 Task: Check the images.
Action: Mouse moved to (1081, 206)
Screenshot: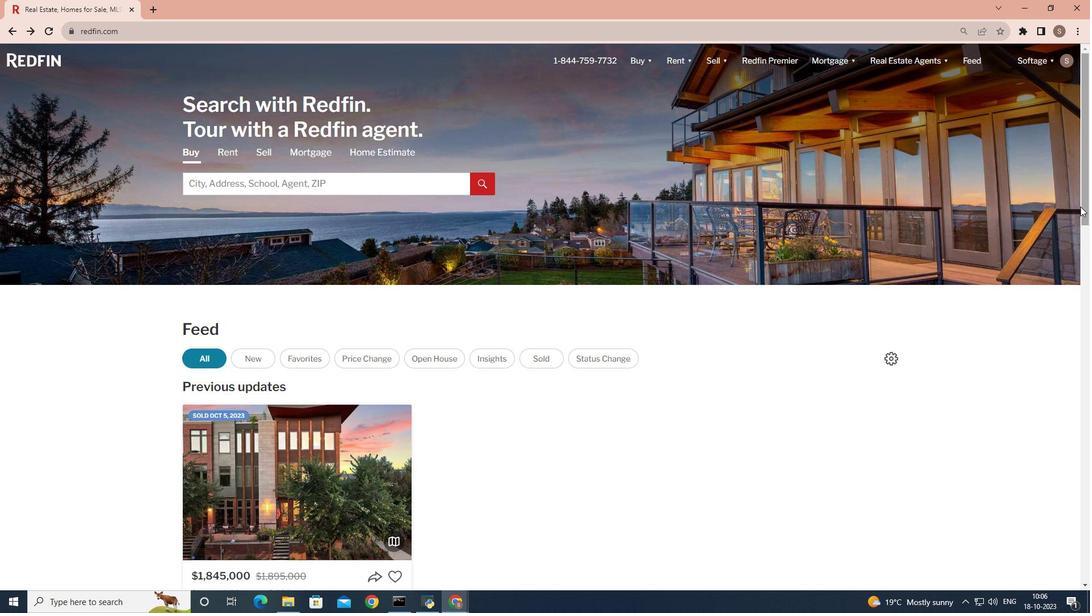 
Action: Mouse pressed left at (1081, 206)
Screenshot: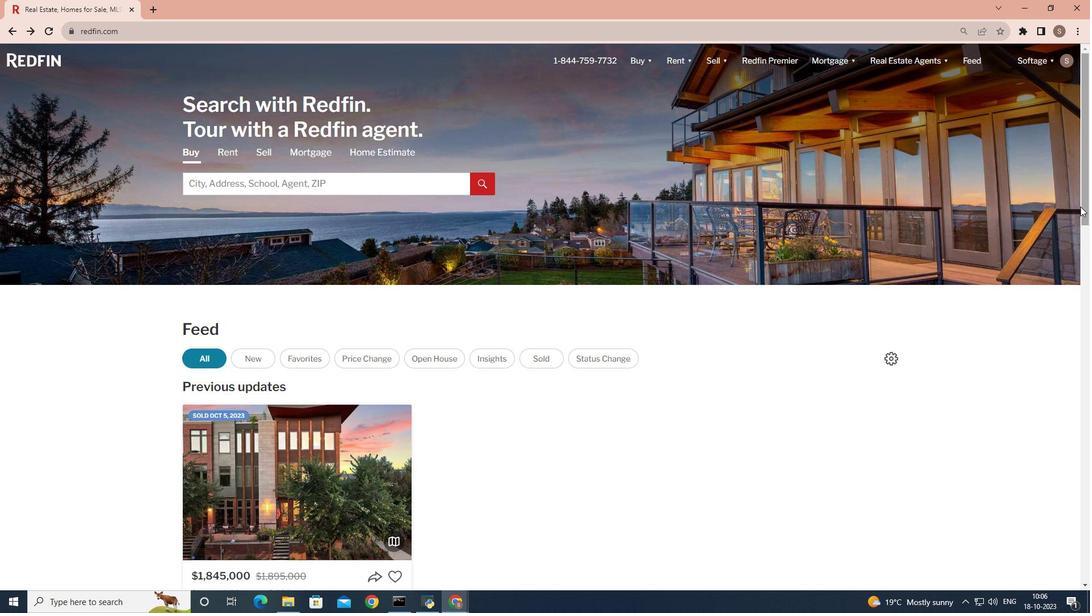 
Action: Mouse moved to (316, 449)
Screenshot: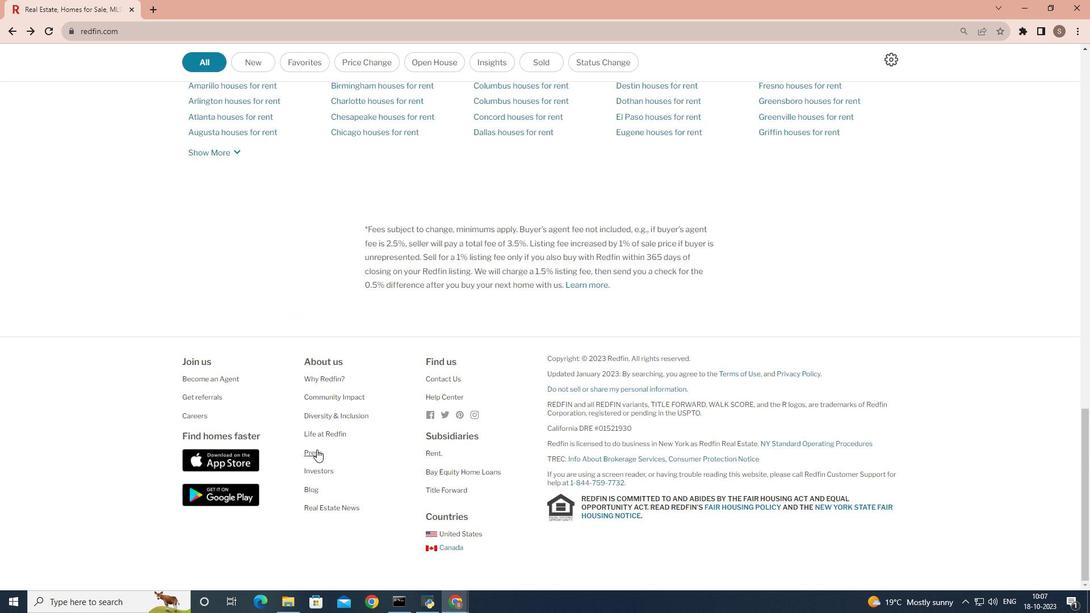 
Action: Mouse pressed left at (316, 449)
Screenshot: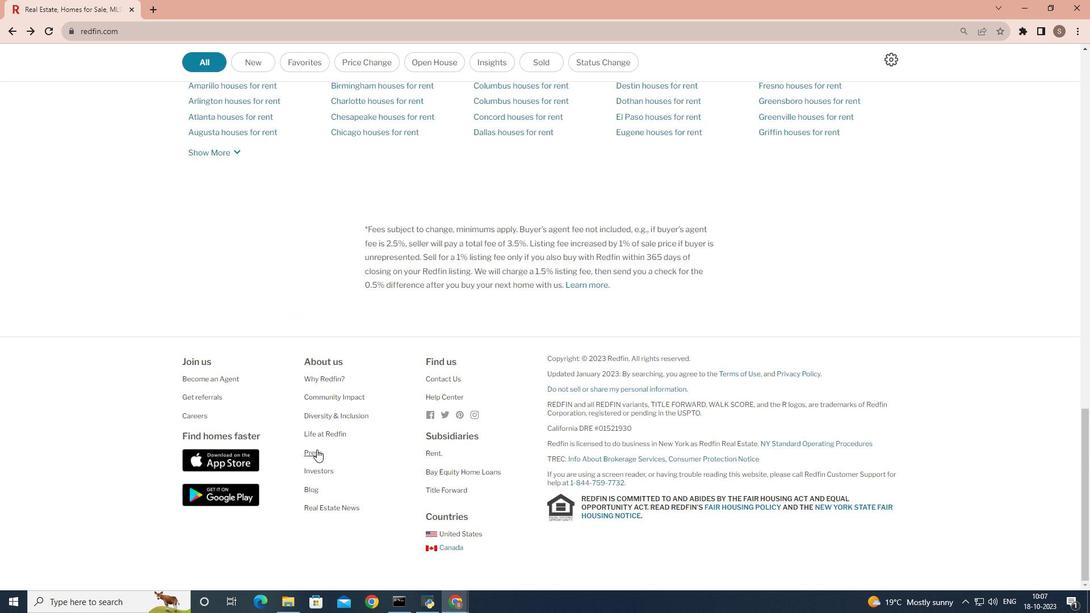 
Action: Mouse moved to (393, 433)
Screenshot: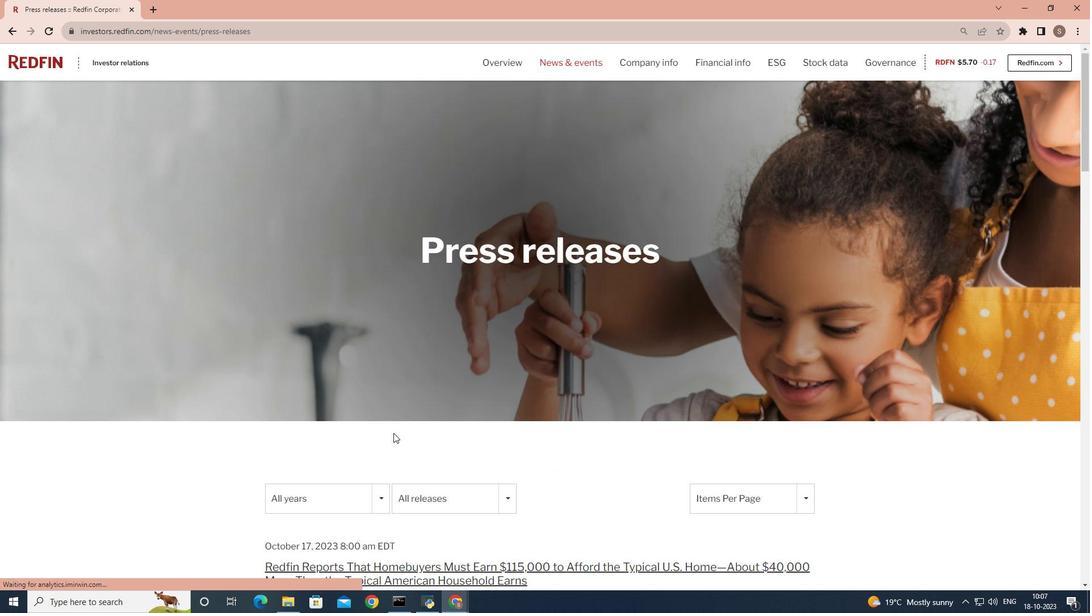 
Action: Mouse scrolled (393, 432) with delta (0, 0)
Screenshot: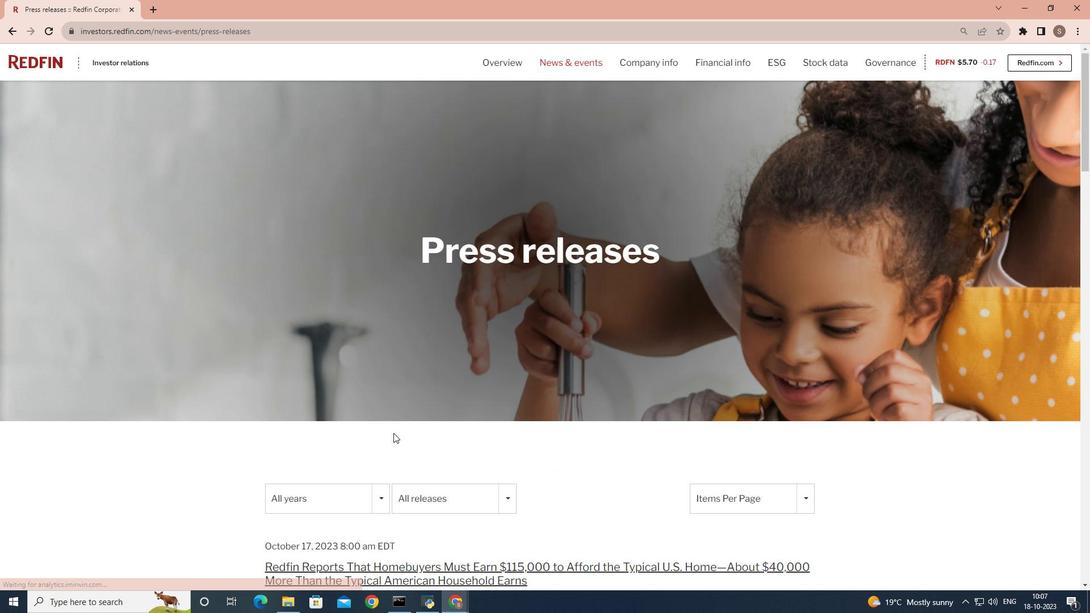 
Action: Mouse scrolled (393, 432) with delta (0, 0)
Screenshot: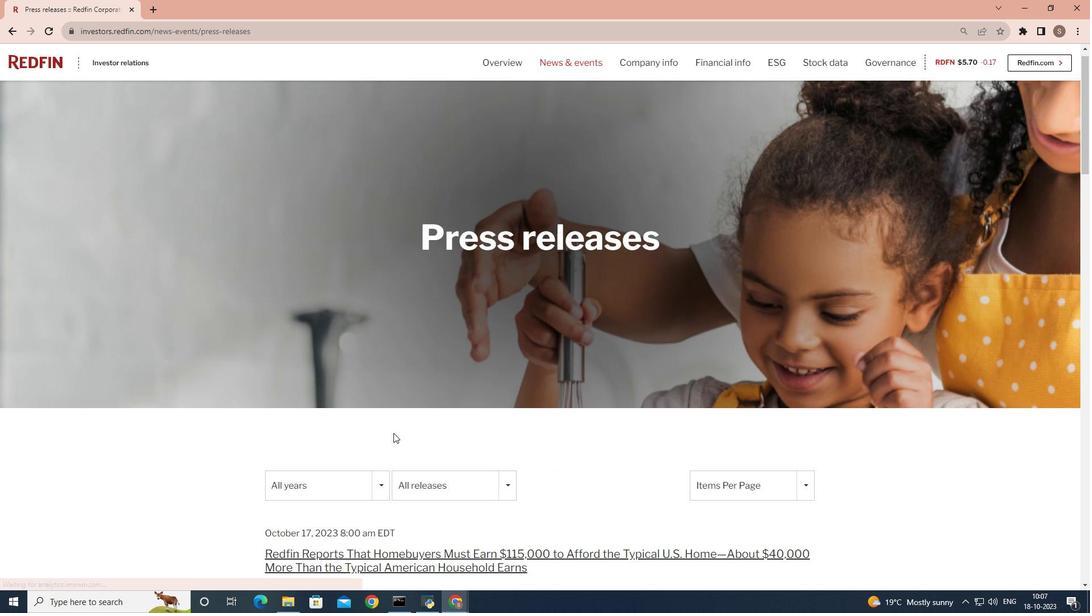 
Action: Mouse scrolled (393, 432) with delta (0, 0)
Screenshot: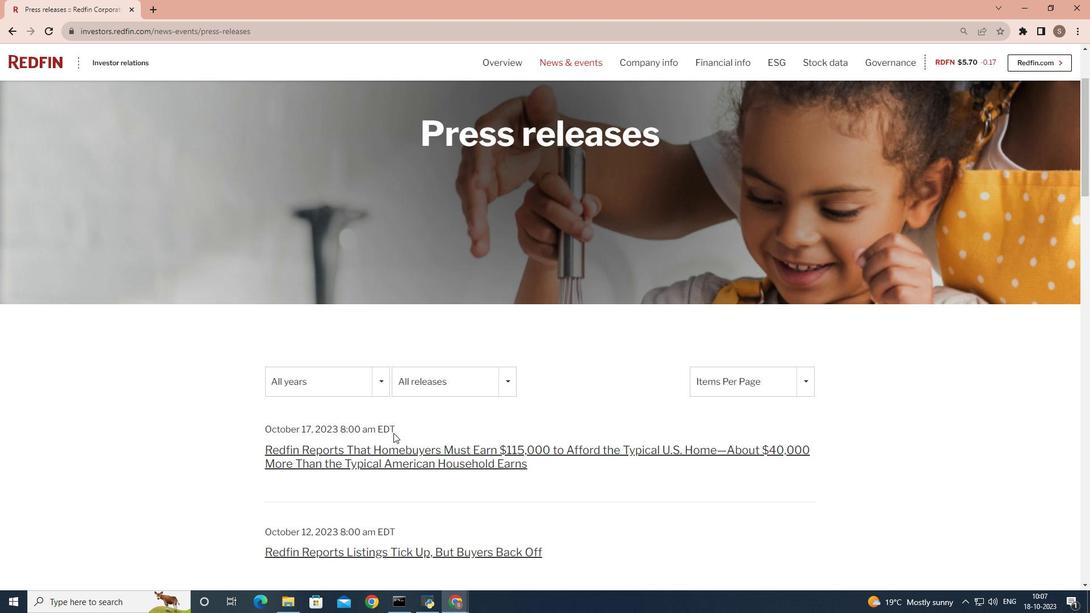 
Action: Mouse scrolled (393, 432) with delta (0, 0)
Screenshot: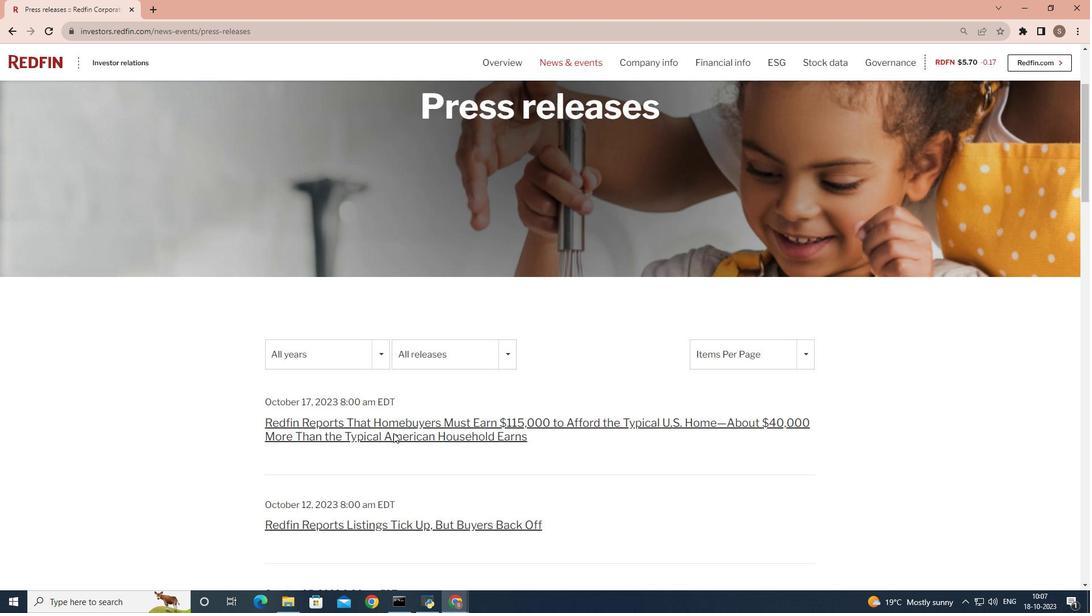 
Action: Mouse scrolled (393, 432) with delta (0, 0)
Screenshot: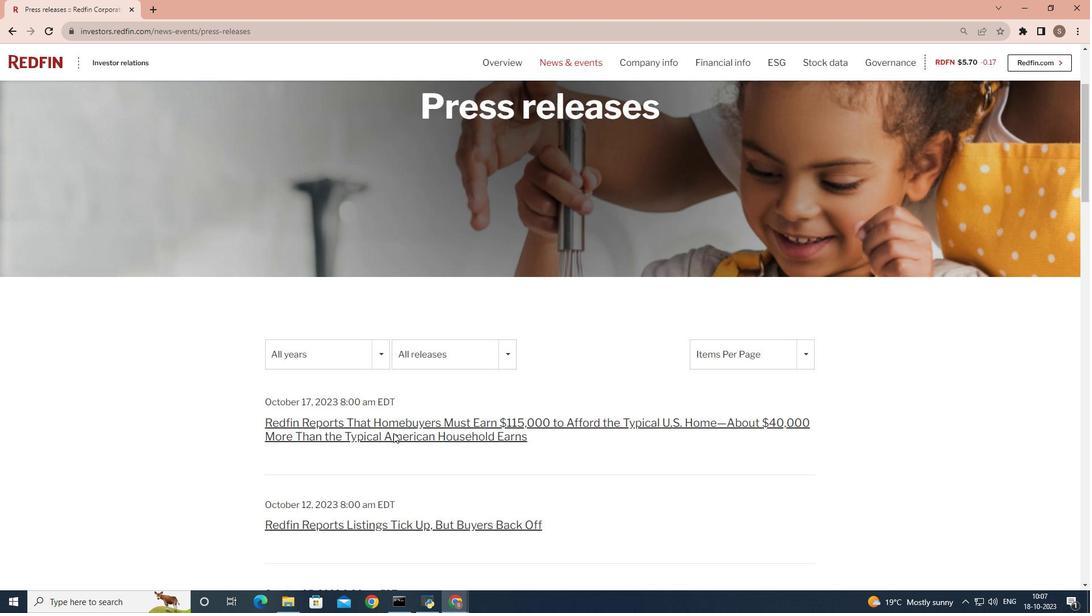 
Action: Mouse scrolled (393, 432) with delta (0, 0)
Screenshot: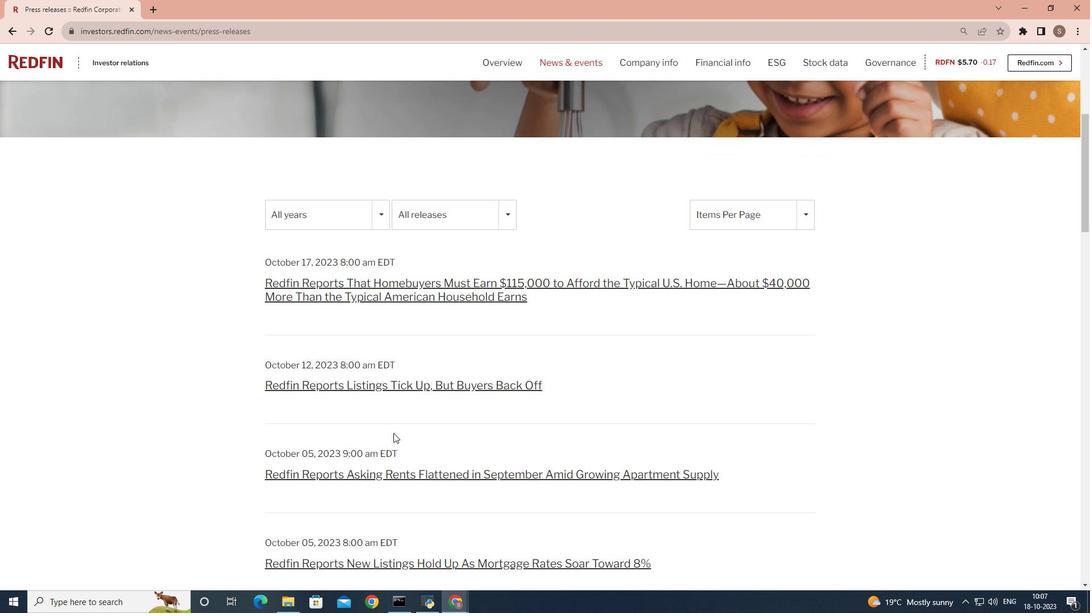 
Action: Mouse scrolled (393, 432) with delta (0, 0)
Screenshot: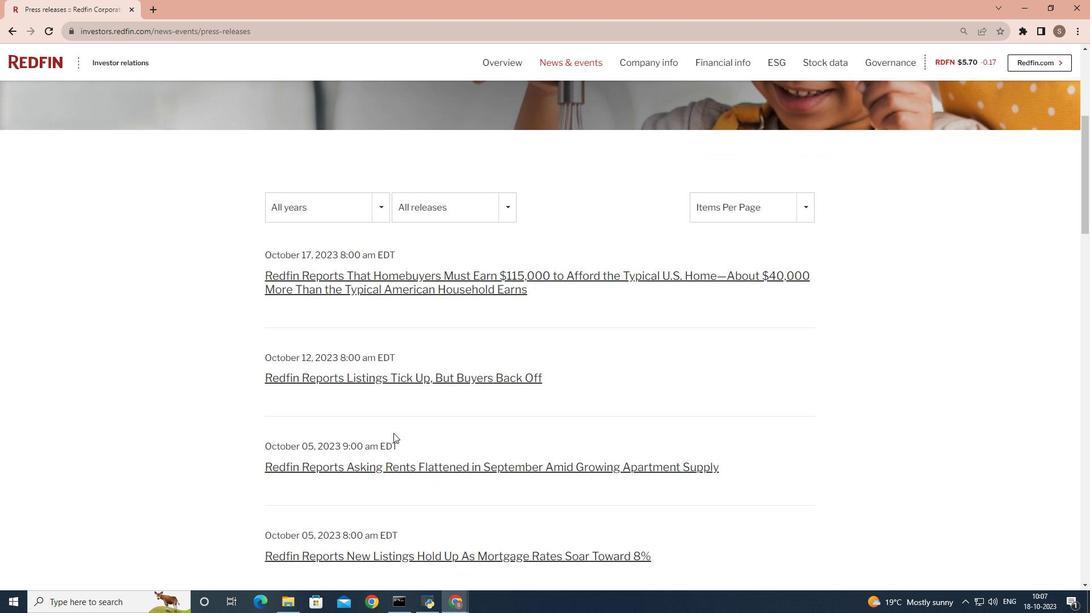 
Action: Mouse scrolled (393, 432) with delta (0, 0)
Screenshot: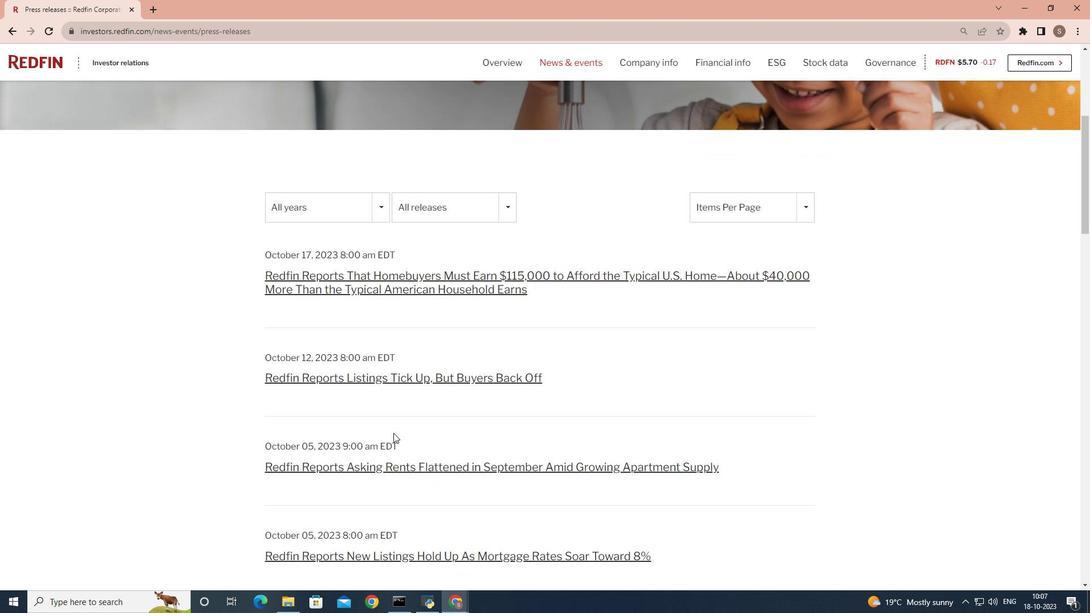 
Action: Mouse scrolled (393, 432) with delta (0, 0)
Screenshot: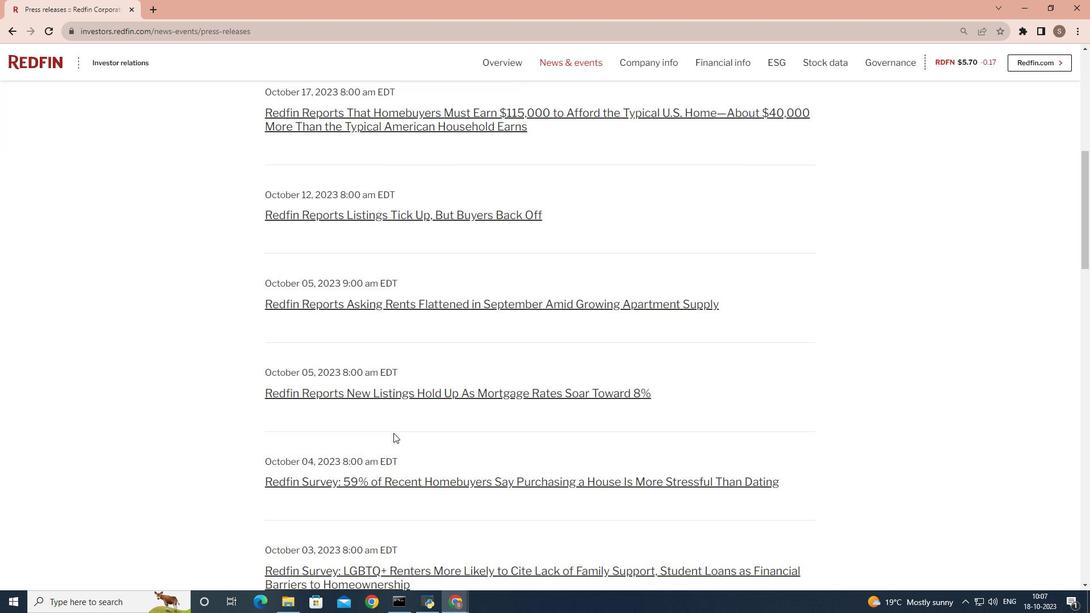 
Action: Mouse scrolled (393, 432) with delta (0, 0)
Screenshot: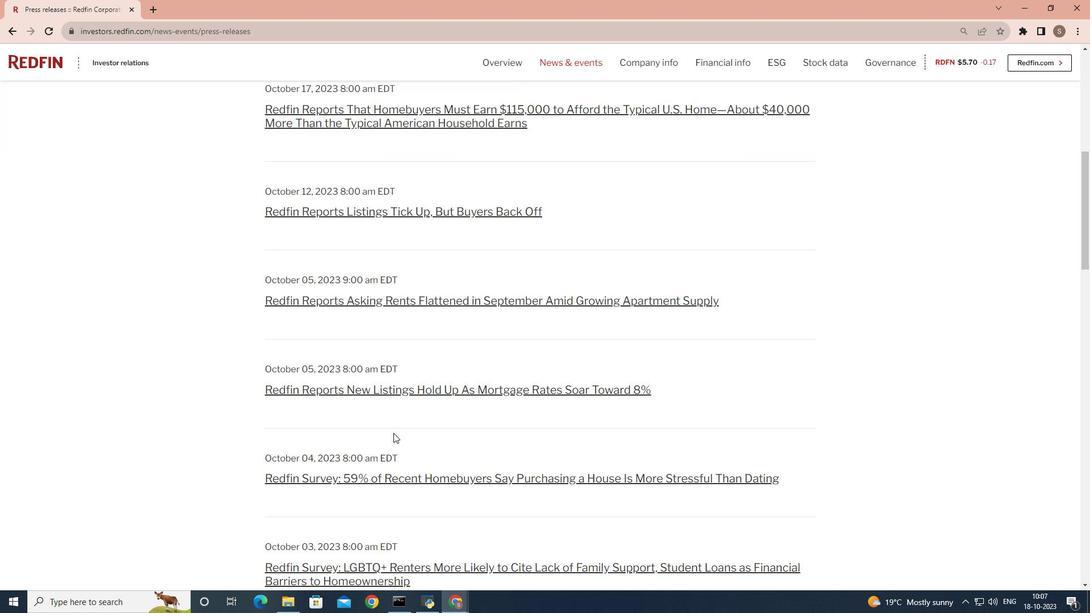 
Action: Mouse scrolled (393, 432) with delta (0, 0)
Screenshot: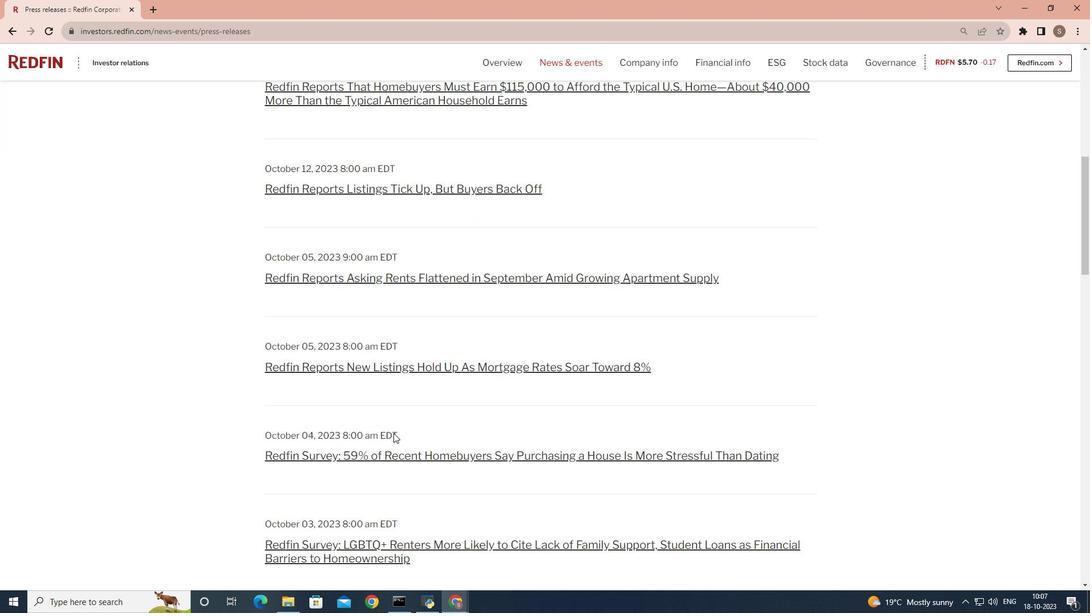 
Action: Mouse scrolled (393, 432) with delta (0, 0)
Screenshot: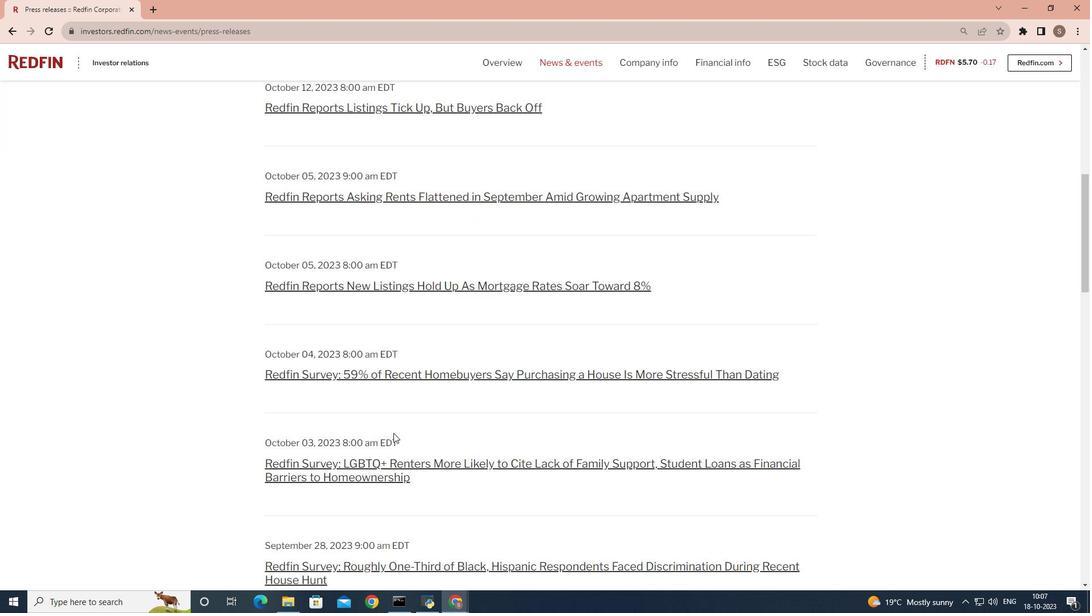 
Action: Mouse scrolled (393, 432) with delta (0, 0)
Screenshot: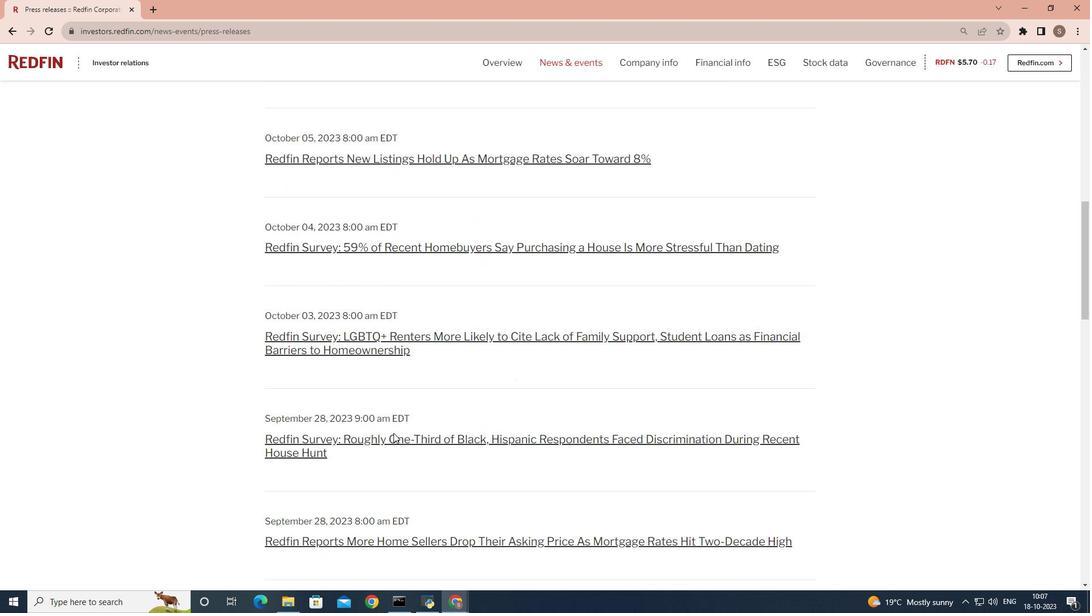 
Action: Mouse scrolled (393, 432) with delta (0, 0)
Screenshot: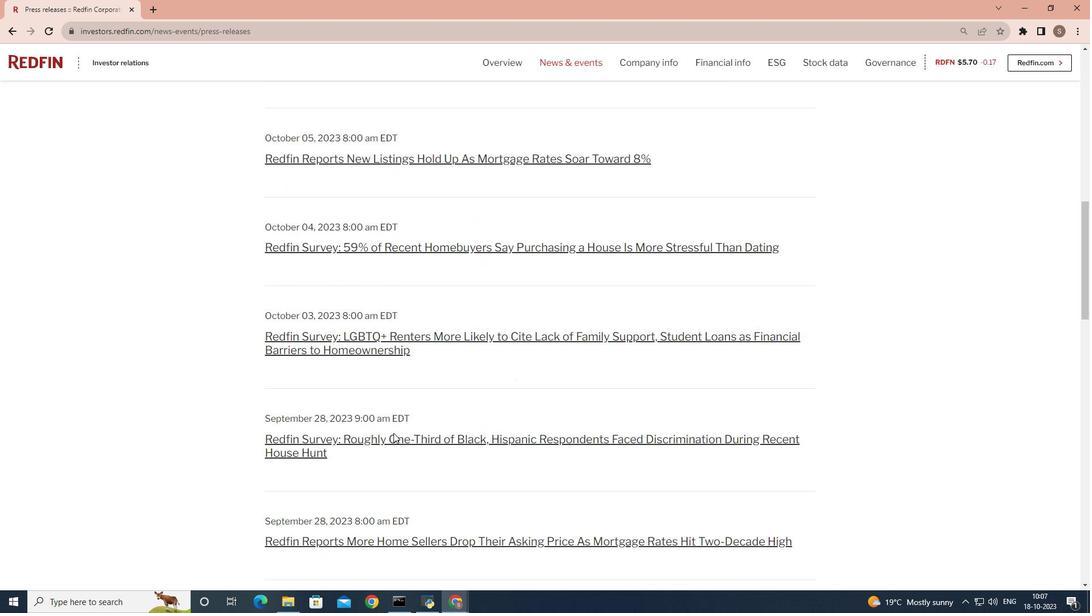 
Action: Mouse scrolled (393, 432) with delta (0, 0)
Screenshot: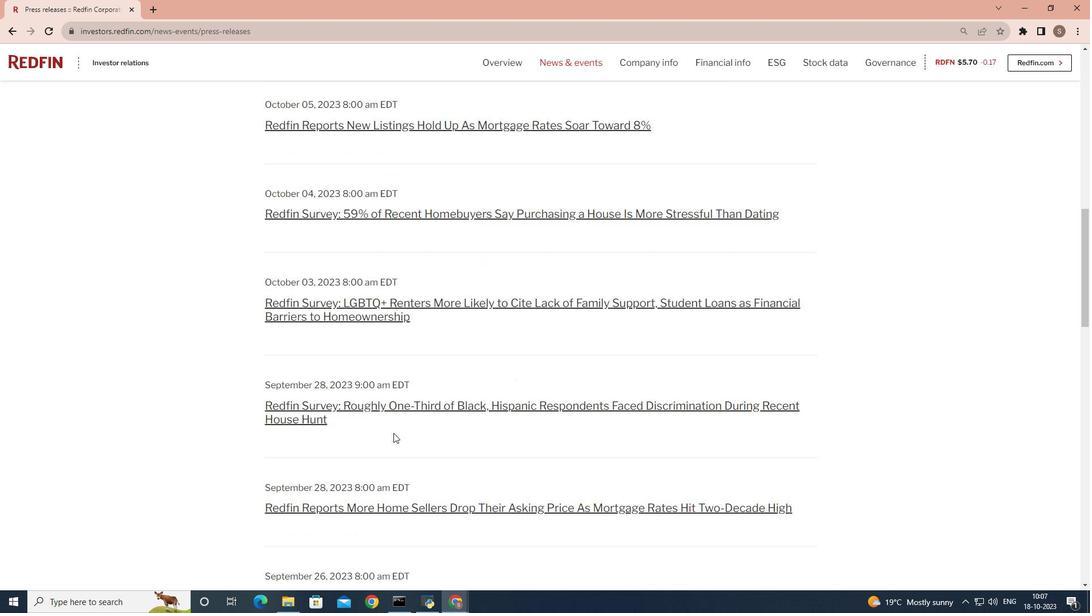 
Action: Mouse scrolled (393, 432) with delta (0, 0)
Screenshot: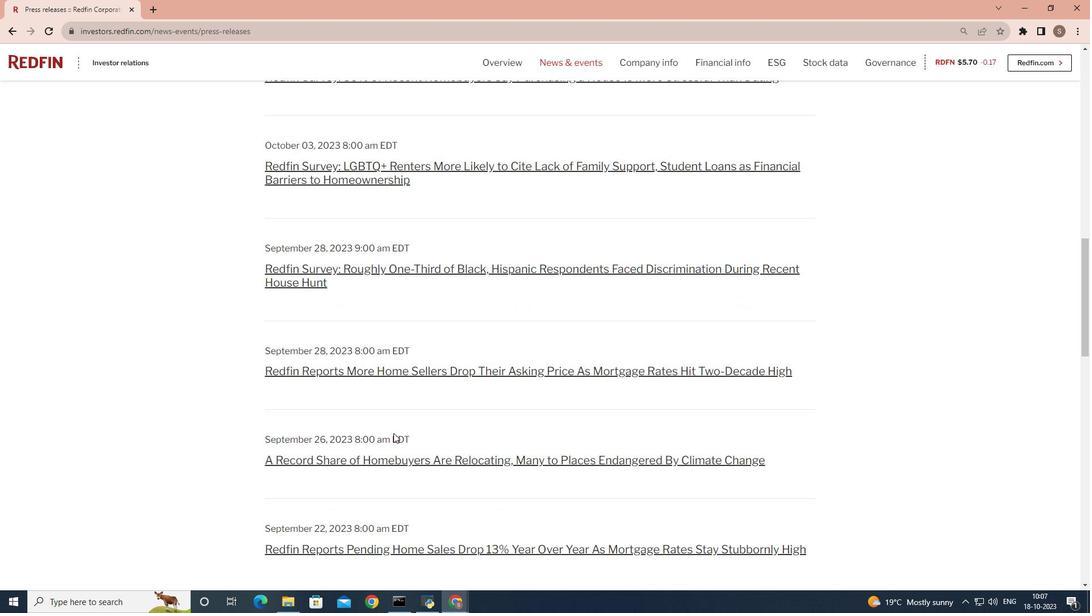 
Action: Mouse scrolled (393, 432) with delta (0, 0)
Screenshot: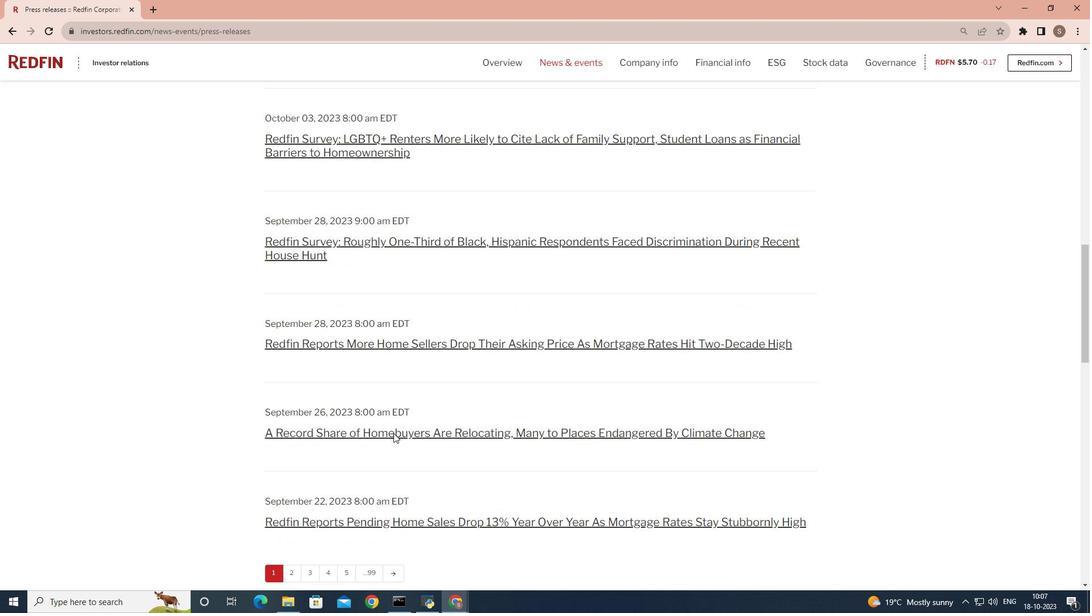 
Action: Mouse scrolled (393, 432) with delta (0, 0)
Screenshot: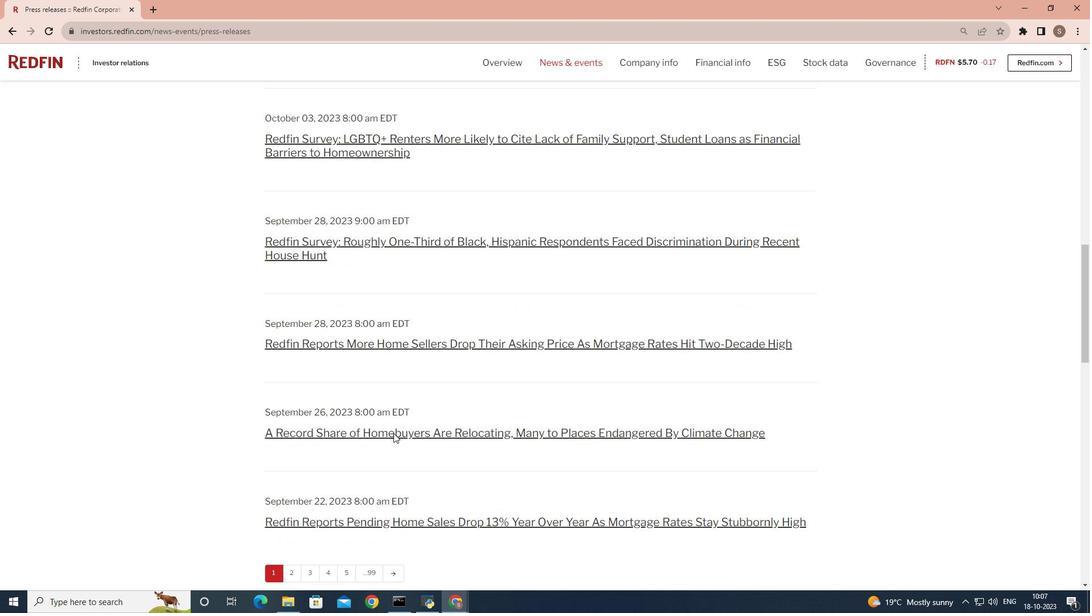 
Action: Mouse scrolled (393, 432) with delta (0, 0)
Screenshot: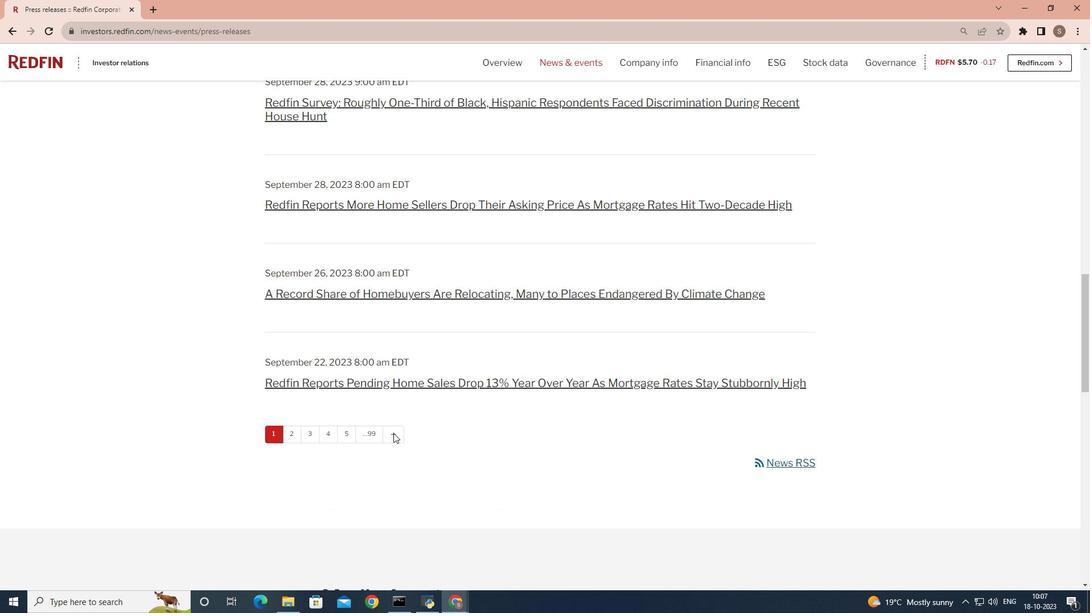 
Action: Mouse scrolled (393, 432) with delta (0, 0)
Screenshot: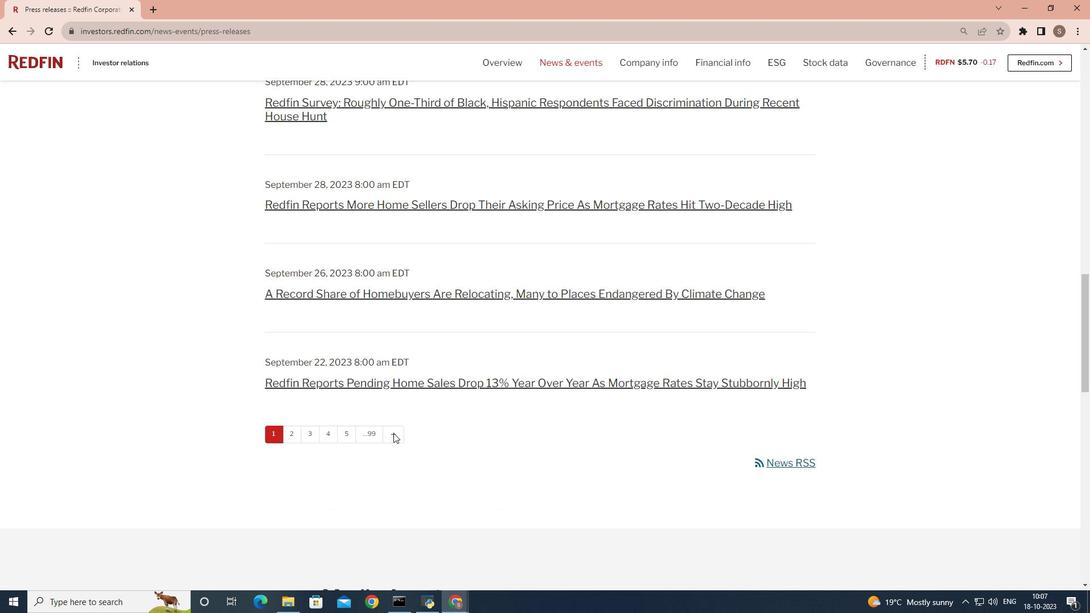 
Action: Mouse scrolled (393, 432) with delta (0, 0)
Screenshot: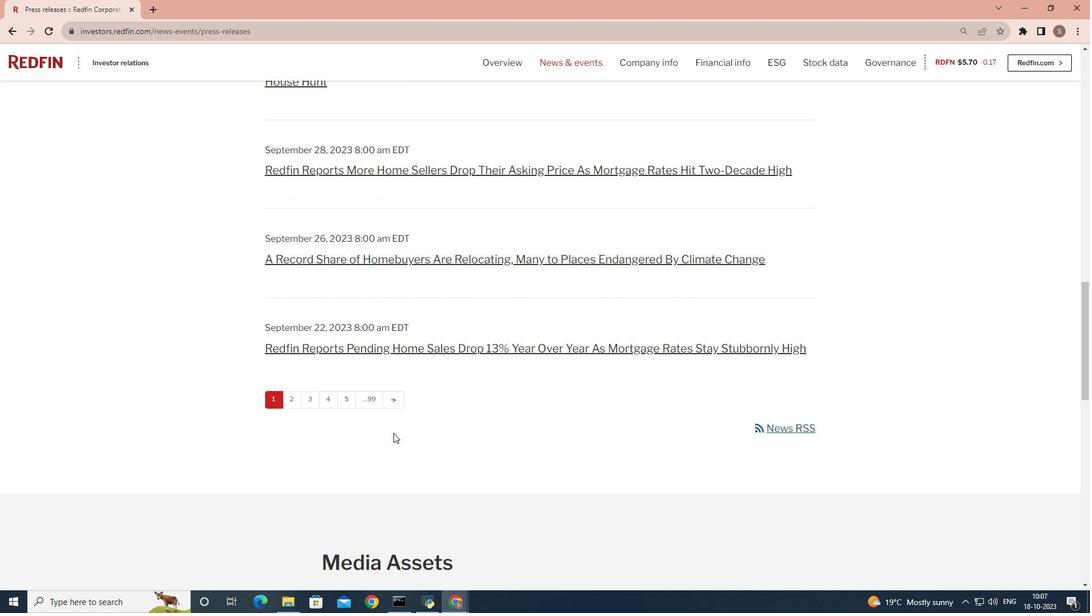 
Action: Mouse scrolled (393, 432) with delta (0, 0)
Screenshot: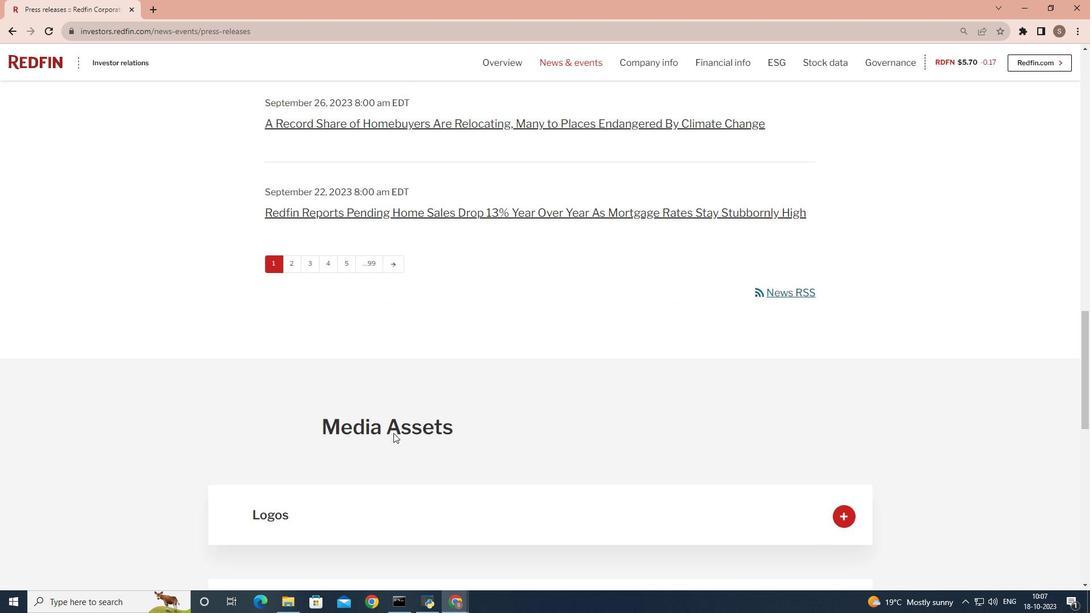 
Action: Mouse scrolled (393, 432) with delta (0, 0)
Screenshot: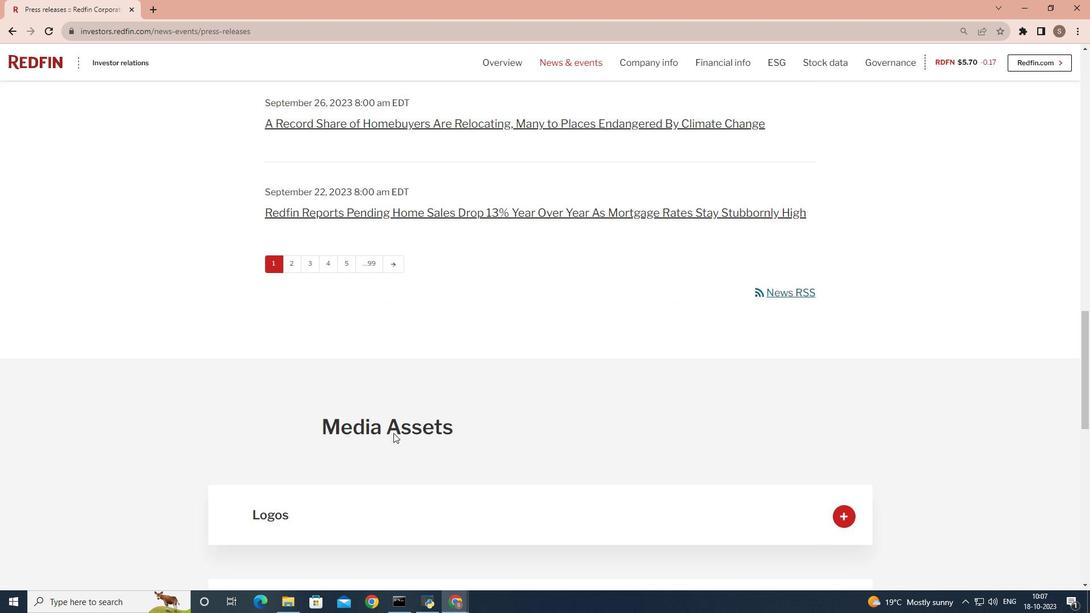 
Action: Mouse scrolled (393, 432) with delta (0, 0)
Screenshot: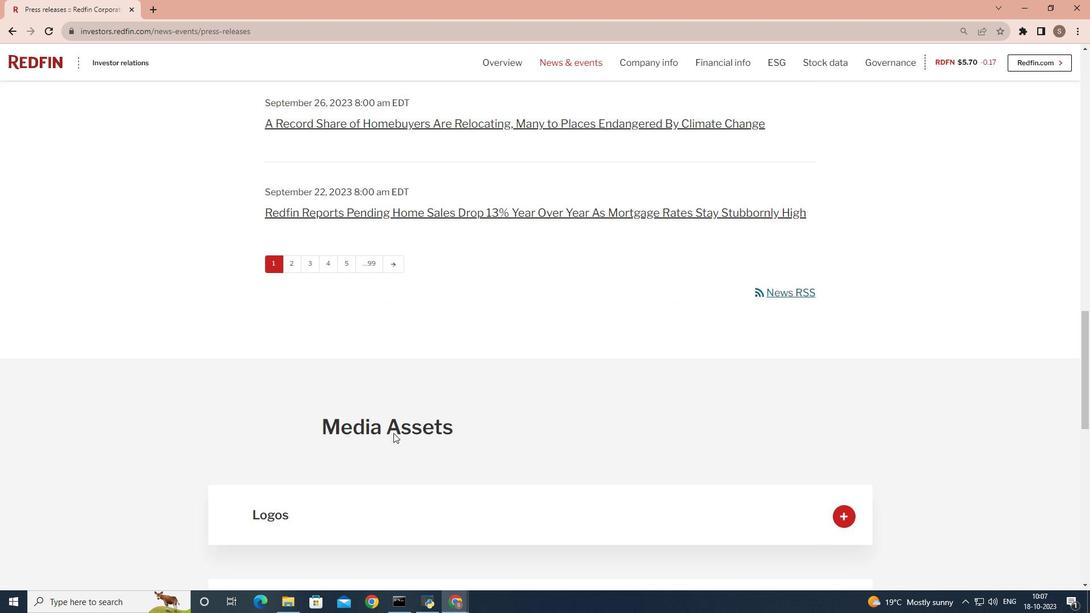
Action: Mouse scrolled (393, 432) with delta (0, 0)
Screenshot: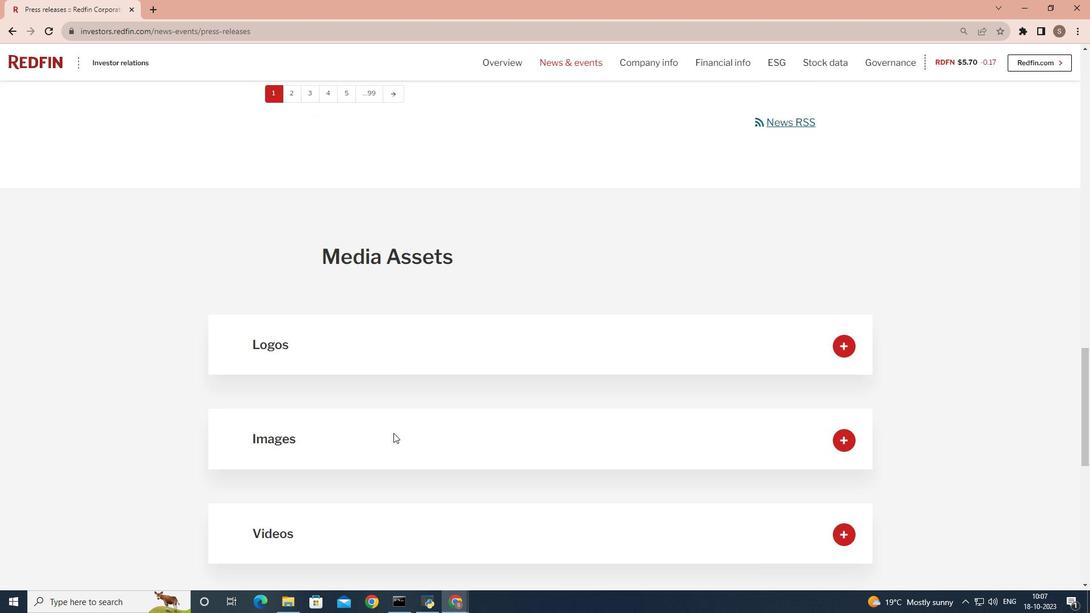
Action: Mouse moved to (847, 386)
Screenshot: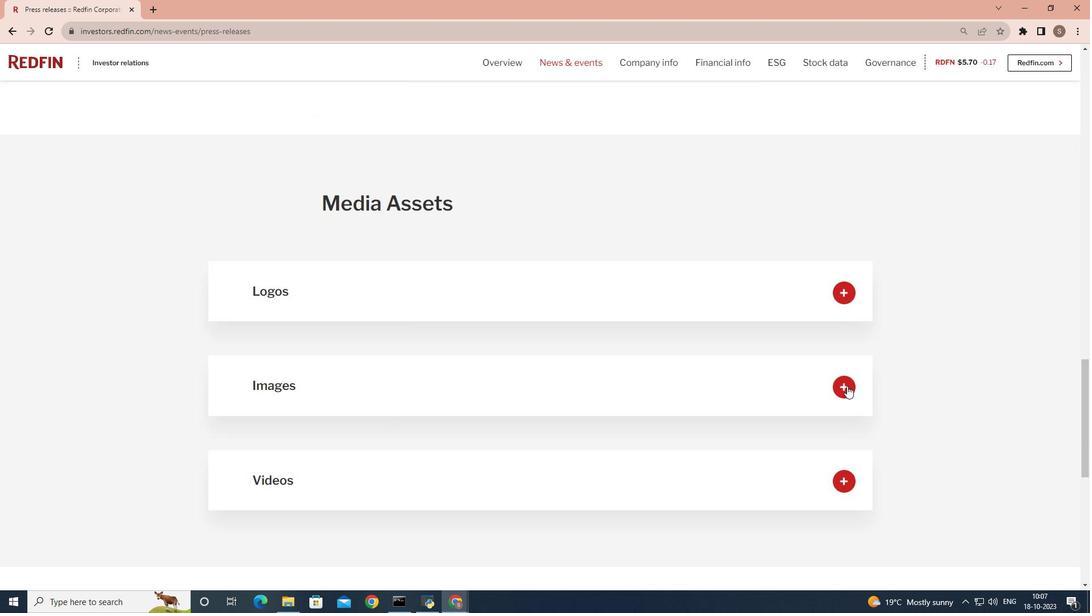 
Action: Mouse pressed left at (847, 386)
Screenshot: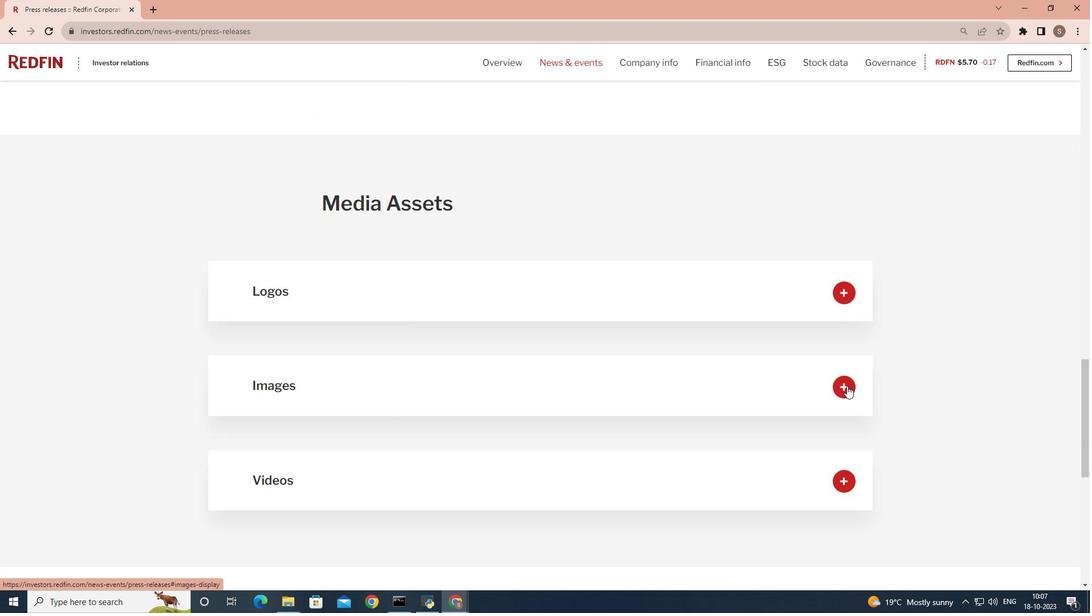 
